 Task: Create a blank project ArchBridge with privacy Public and default view as List and in the team Taskers . Create three sections in the project as To-Do, Doing and Done
Action: Mouse moved to (692, 371)
Screenshot: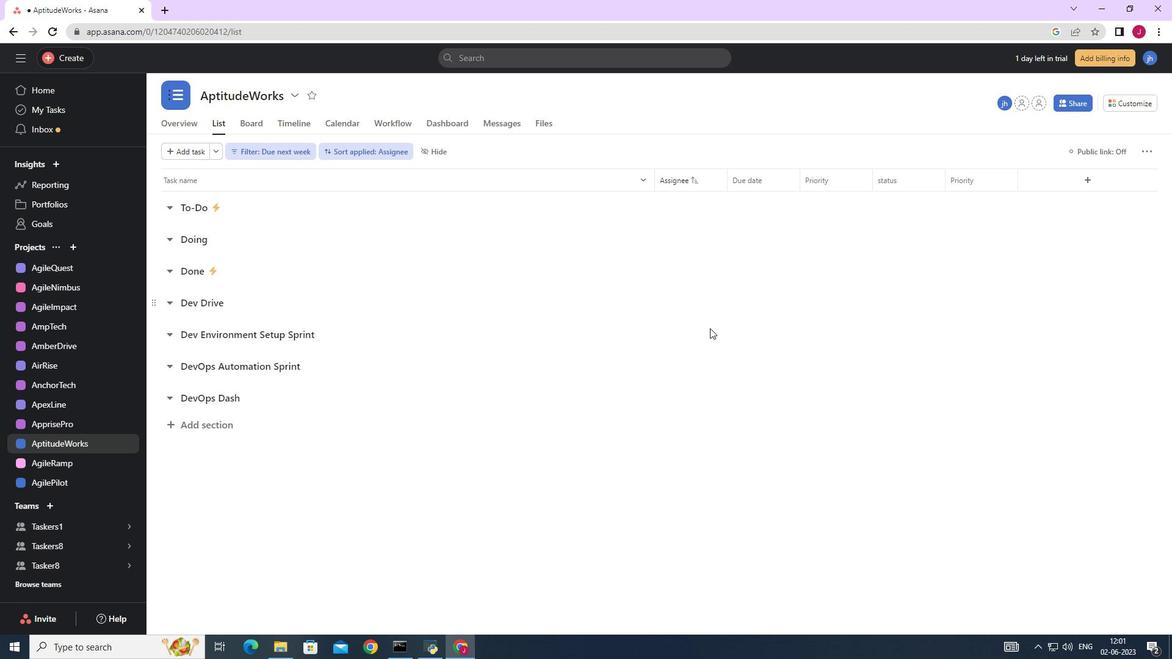 
Action: Mouse scrolled (692, 372) with delta (0, 0)
Screenshot: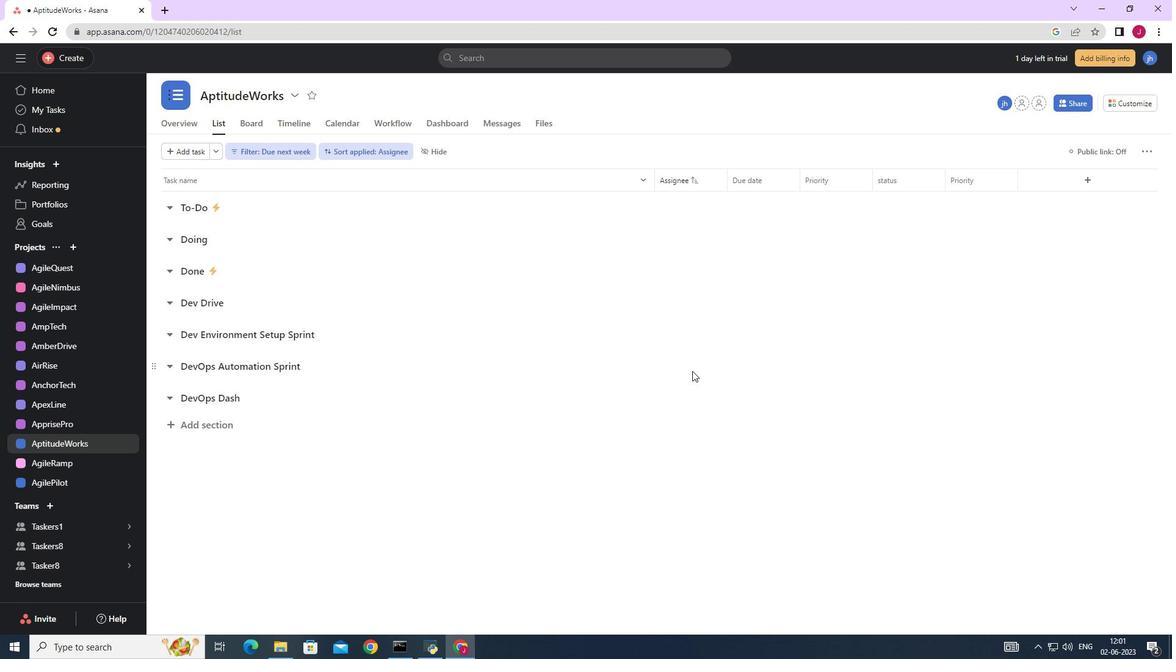 
Action: Mouse scrolled (692, 372) with delta (0, 0)
Screenshot: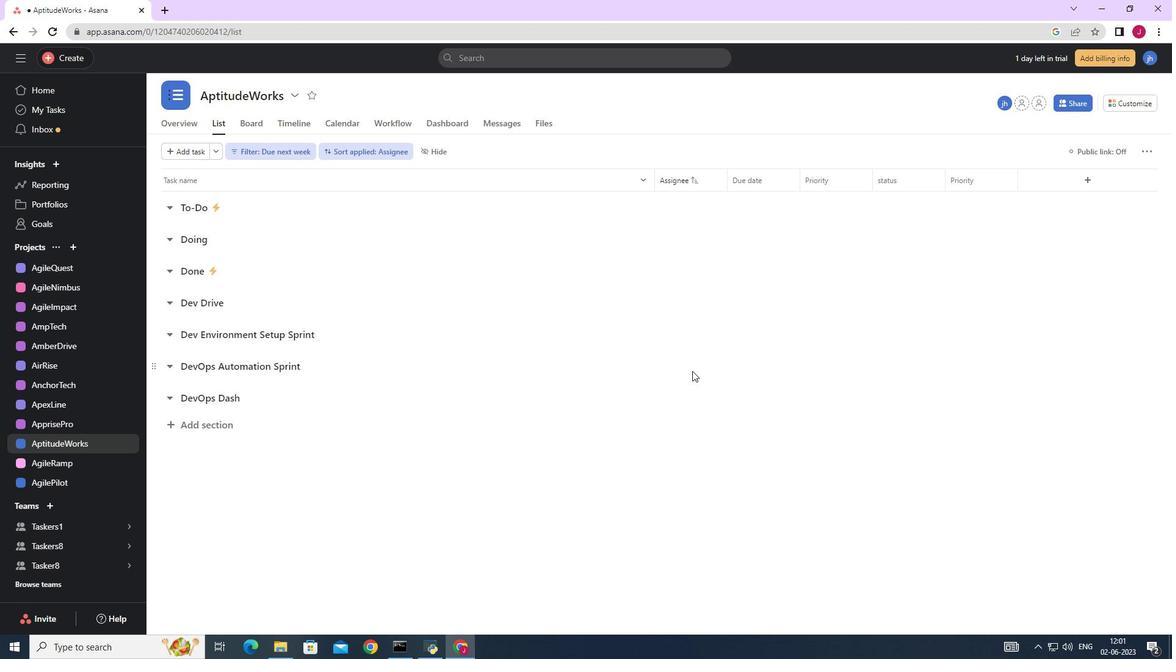 
Action: Mouse scrolled (692, 372) with delta (0, 0)
Screenshot: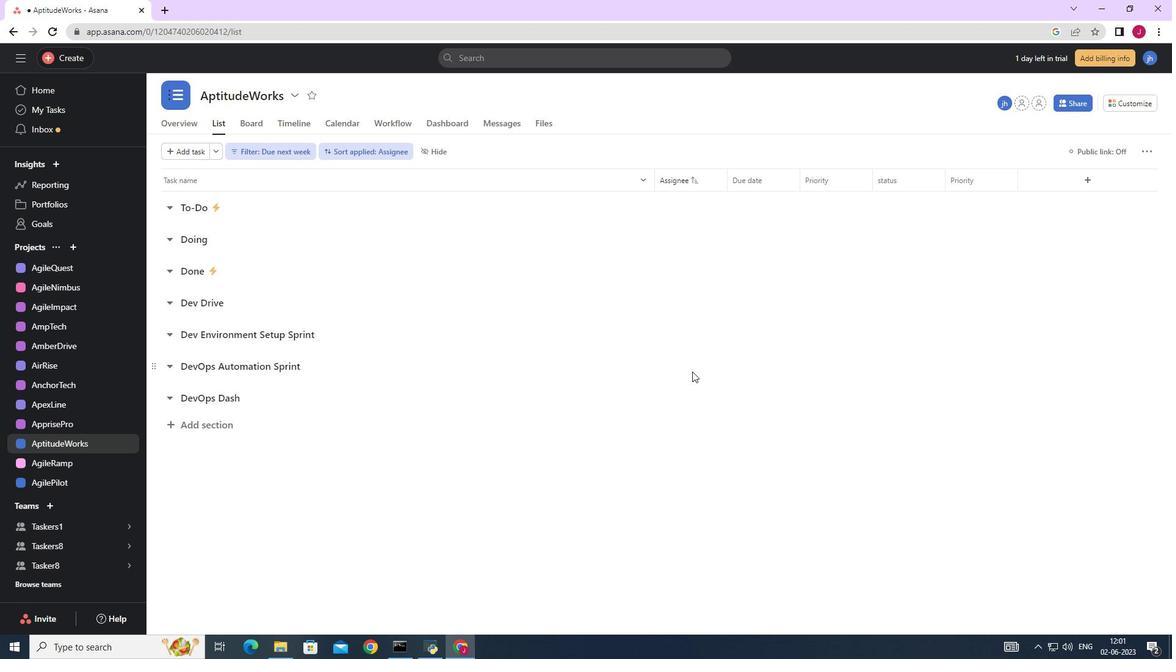 
Action: Mouse moved to (75, 245)
Screenshot: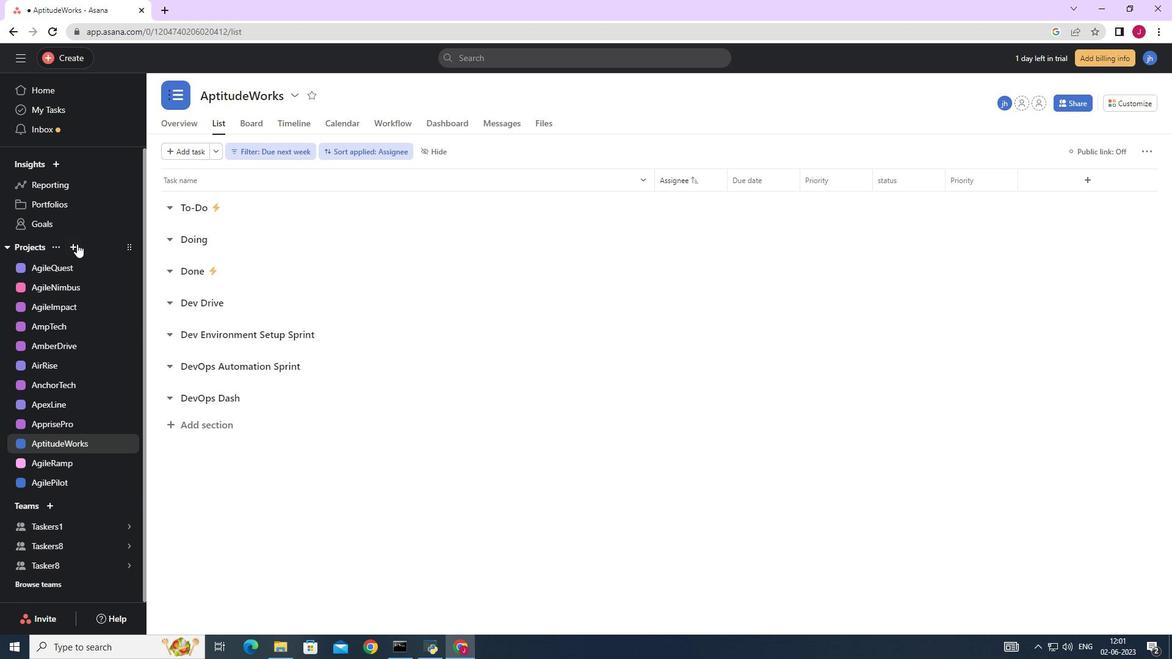 
Action: Mouse pressed left at (75, 245)
Screenshot: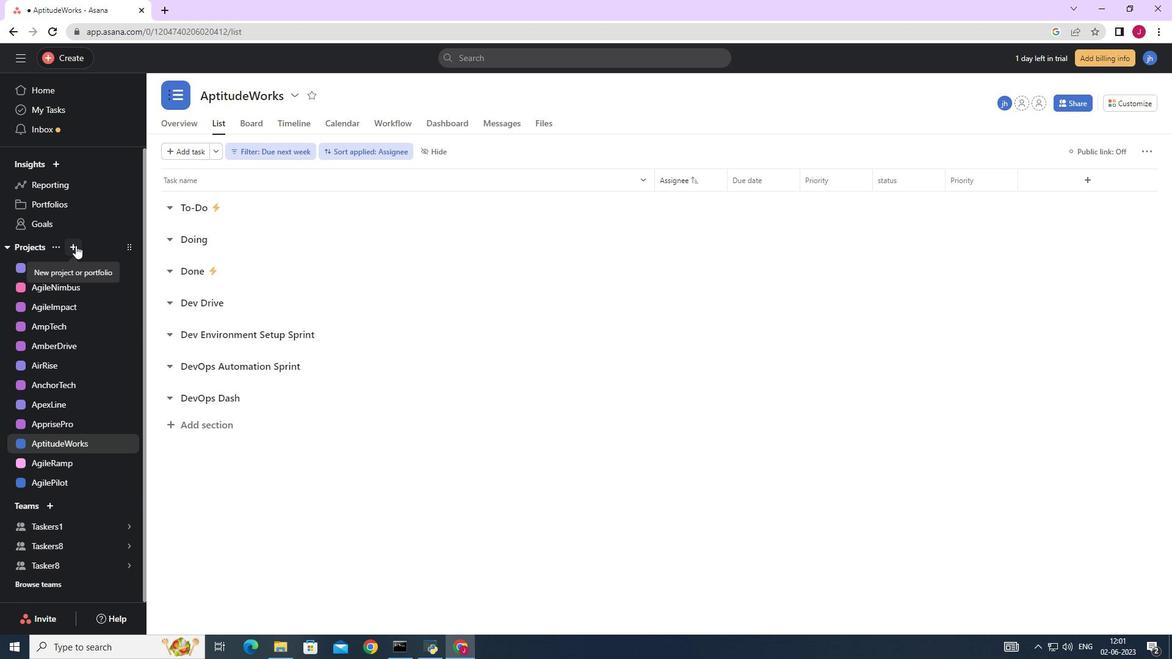 
Action: Mouse moved to (118, 271)
Screenshot: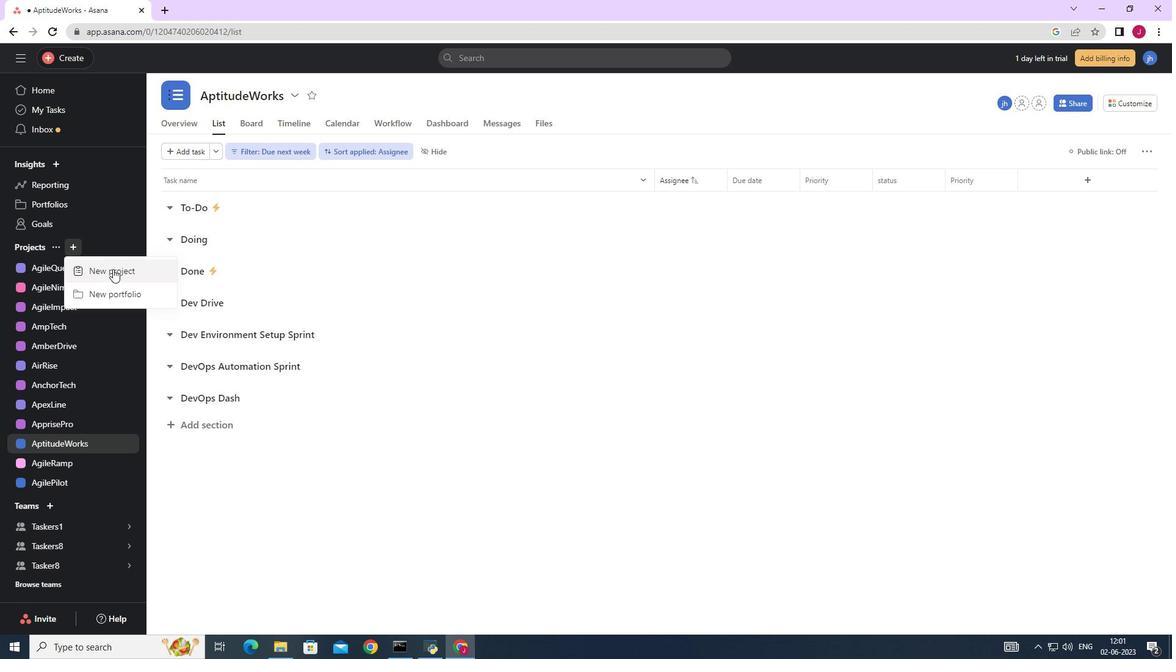 
Action: Mouse pressed left at (118, 271)
Screenshot: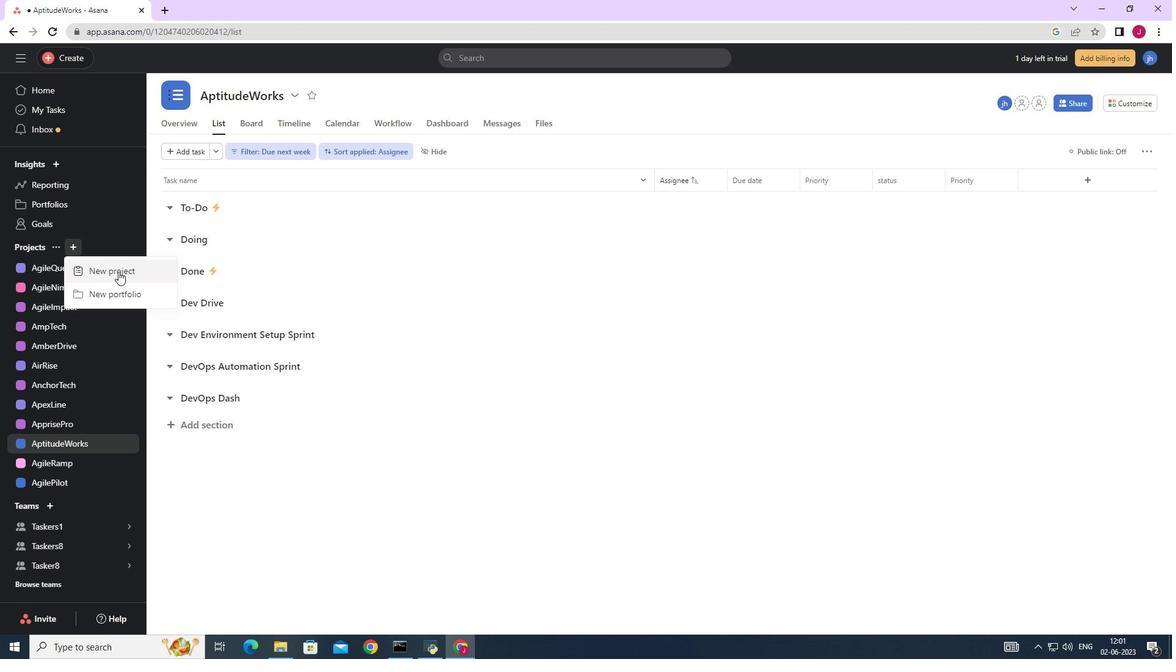 
Action: Mouse moved to (491, 250)
Screenshot: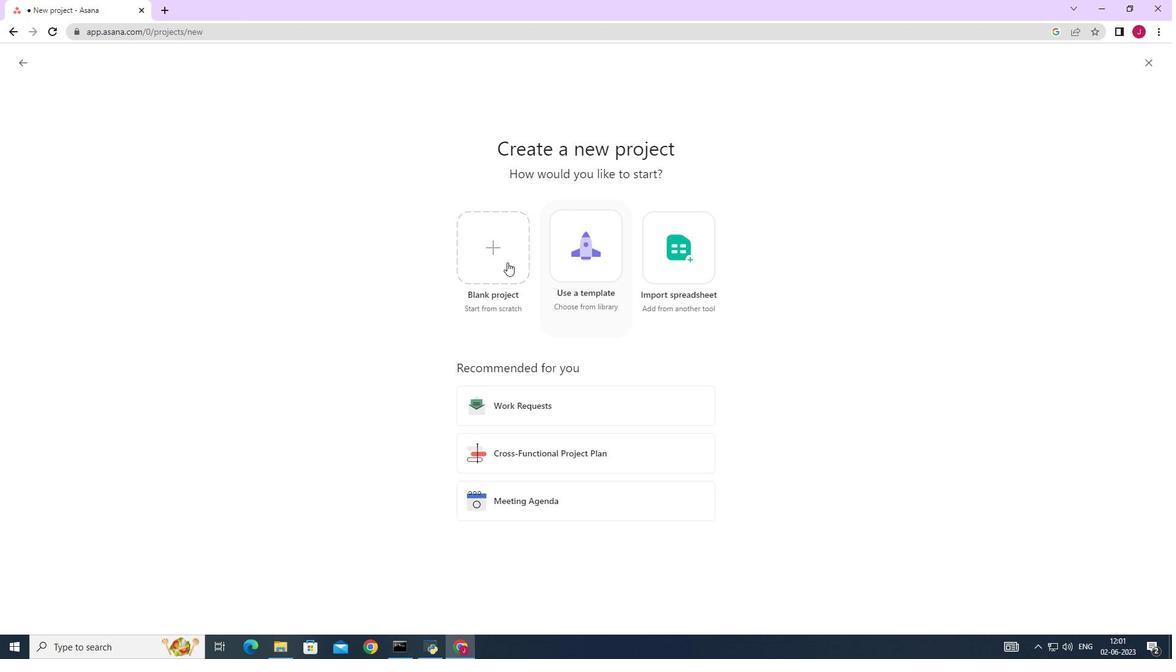 
Action: Mouse pressed left at (491, 250)
Screenshot: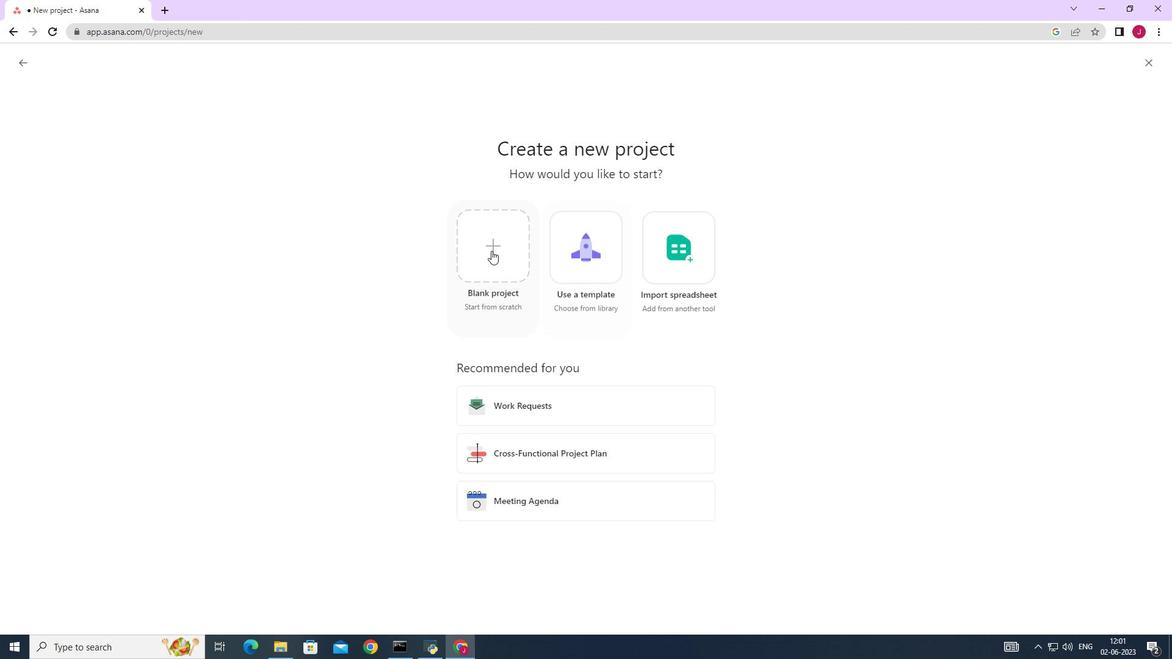 
Action: Mouse moved to (317, 151)
Screenshot: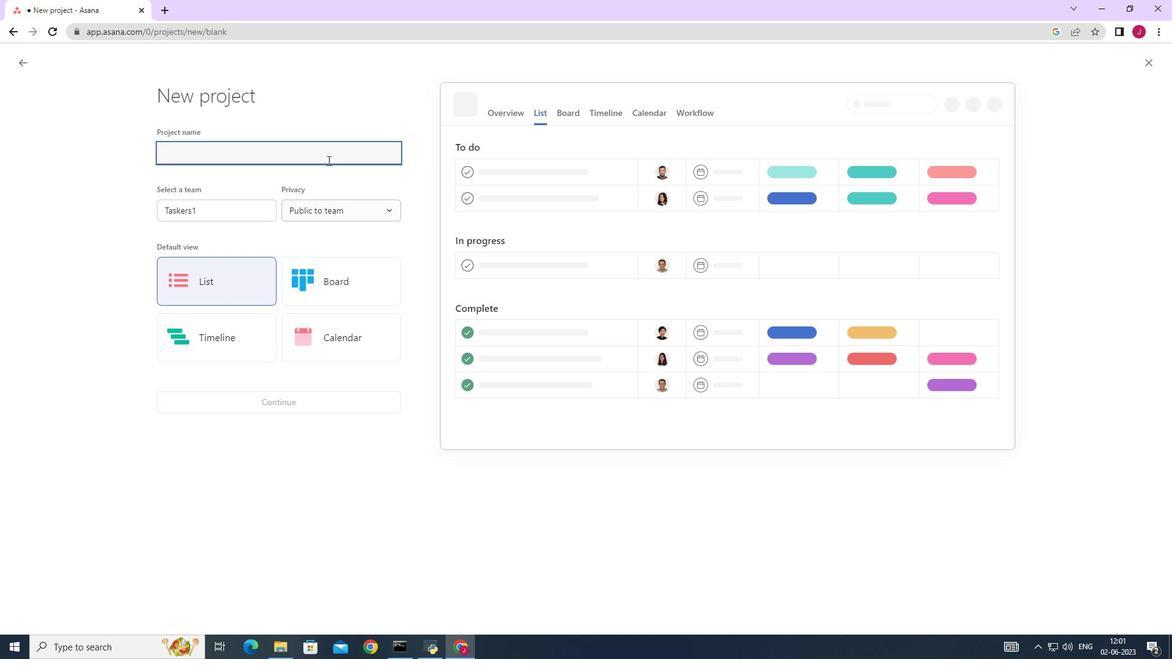 
Action: Key pressed <Key.caps_lock>A<Key.caps_lock>rch<Key.space><Key.backspace><Key.caps_lock>B<Key.caps_lock>ridge
Screenshot: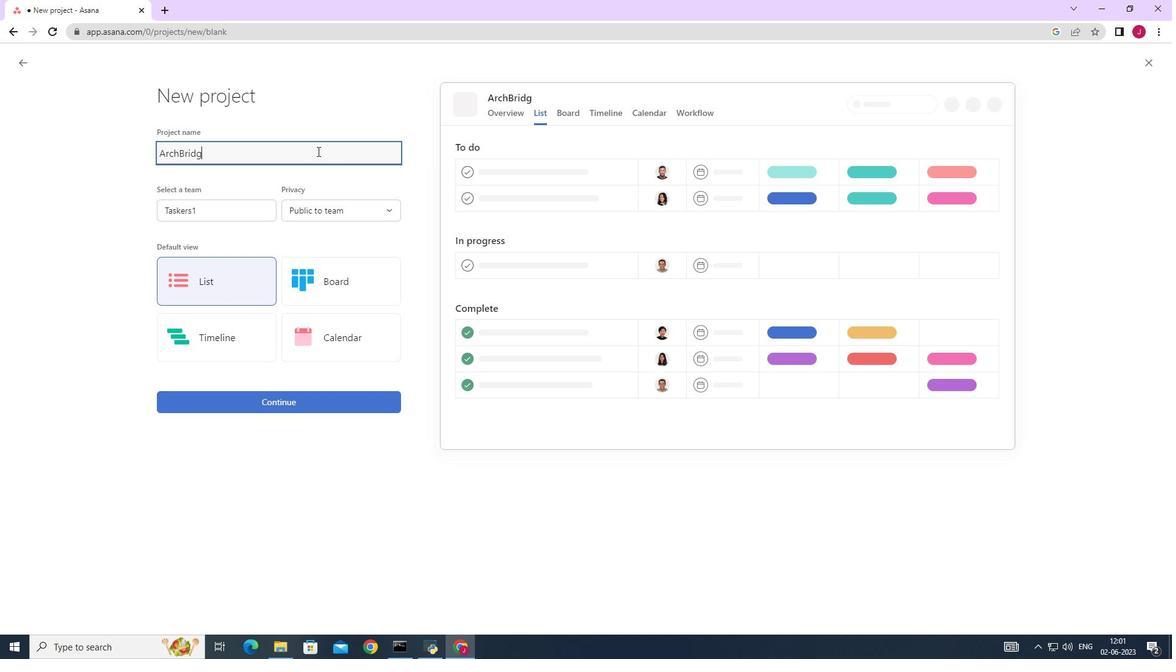 
Action: Mouse moved to (225, 210)
Screenshot: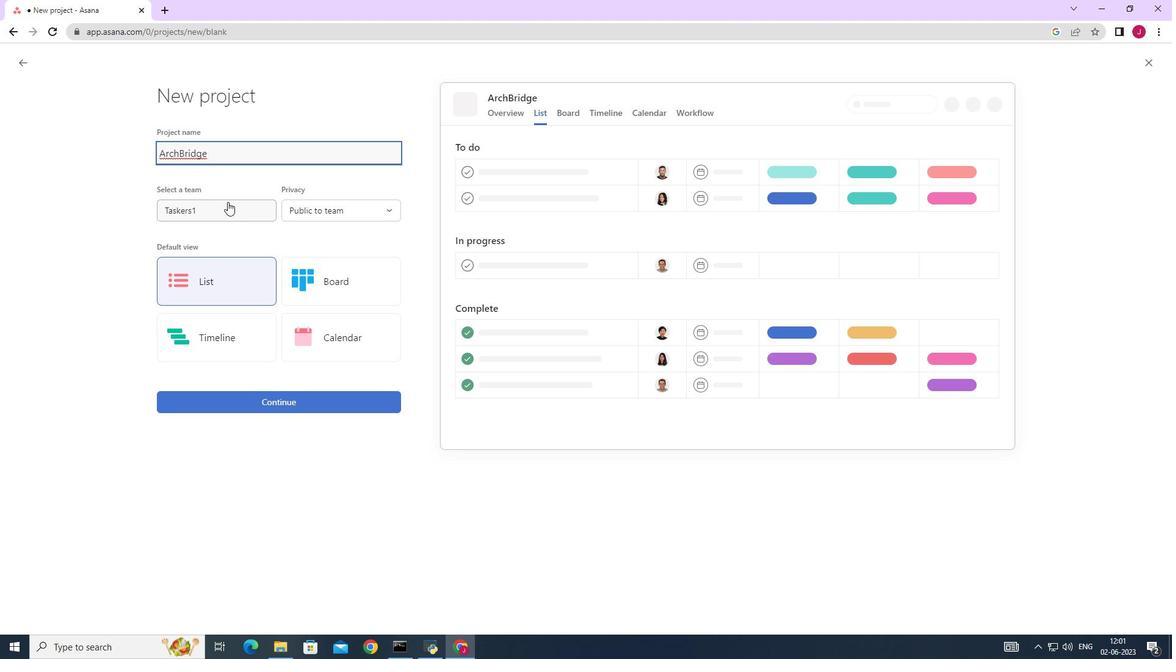 
Action: Mouse pressed left at (225, 210)
Screenshot: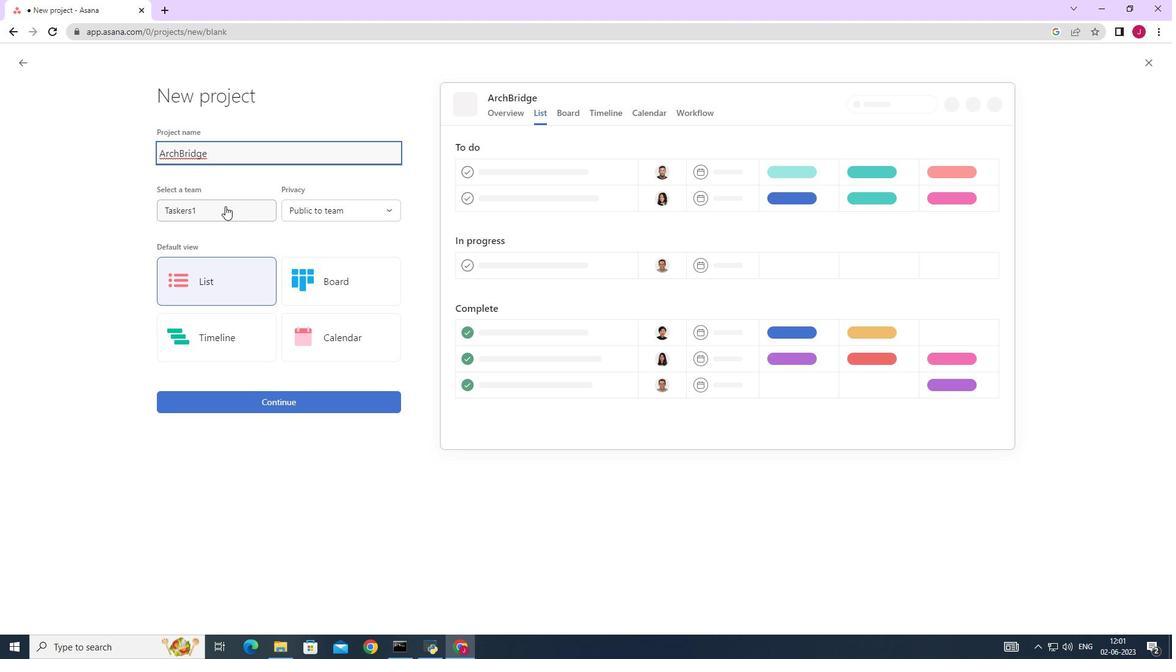 
Action: Mouse moved to (318, 207)
Screenshot: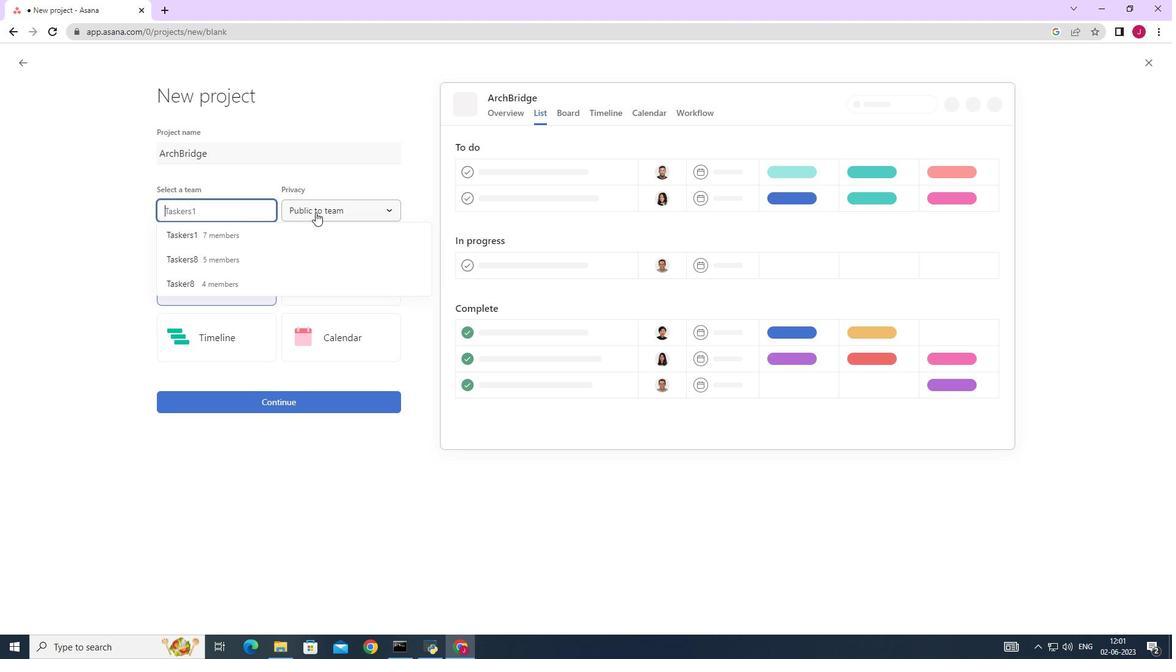
Action: Mouse pressed left at (318, 207)
Screenshot: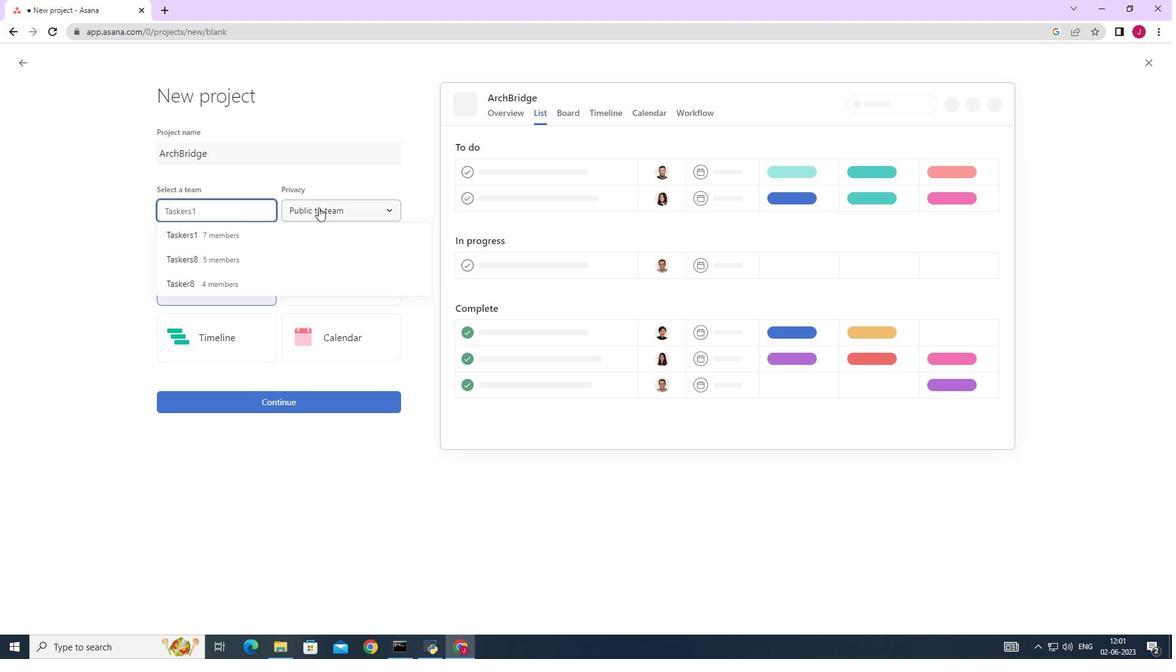
Action: Mouse moved to (249, 294)
Screenshot: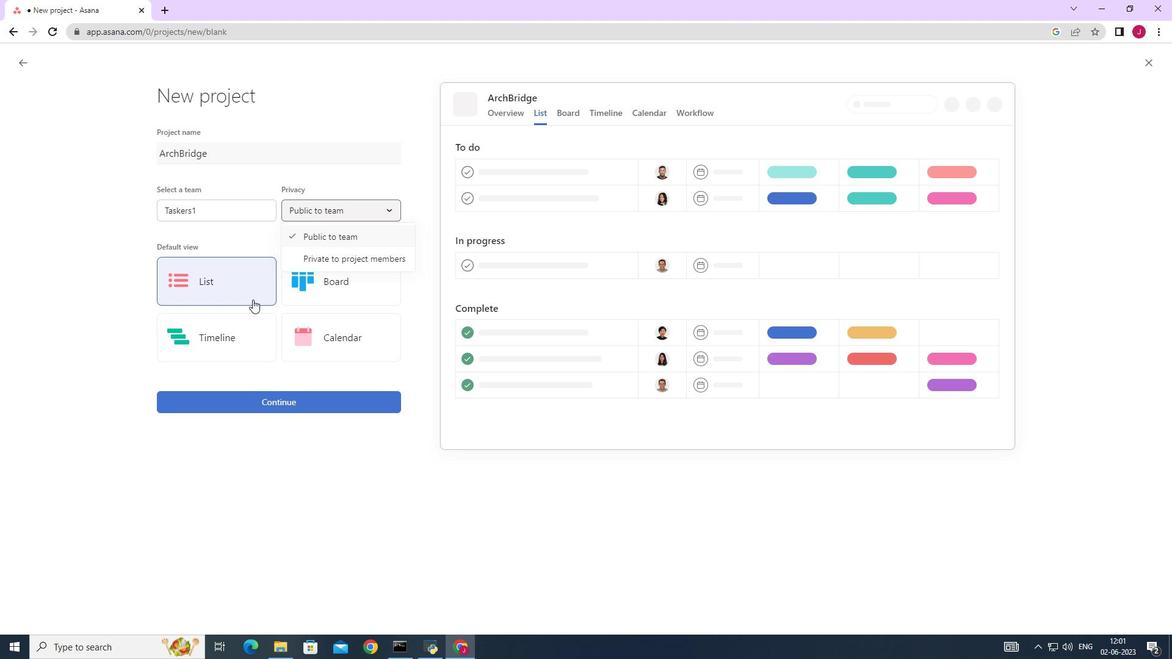 
Action: Mouse pressed left at (249, 294)
Screenshot: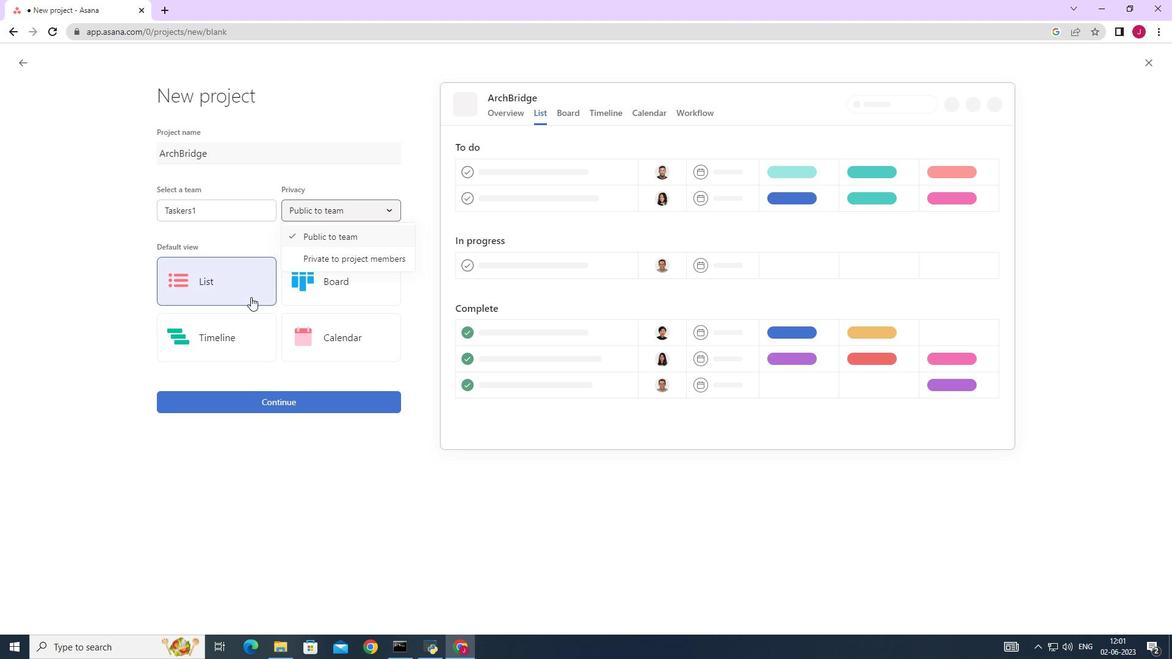 
Action: Mouse moved to (292, 397)
Screenshot: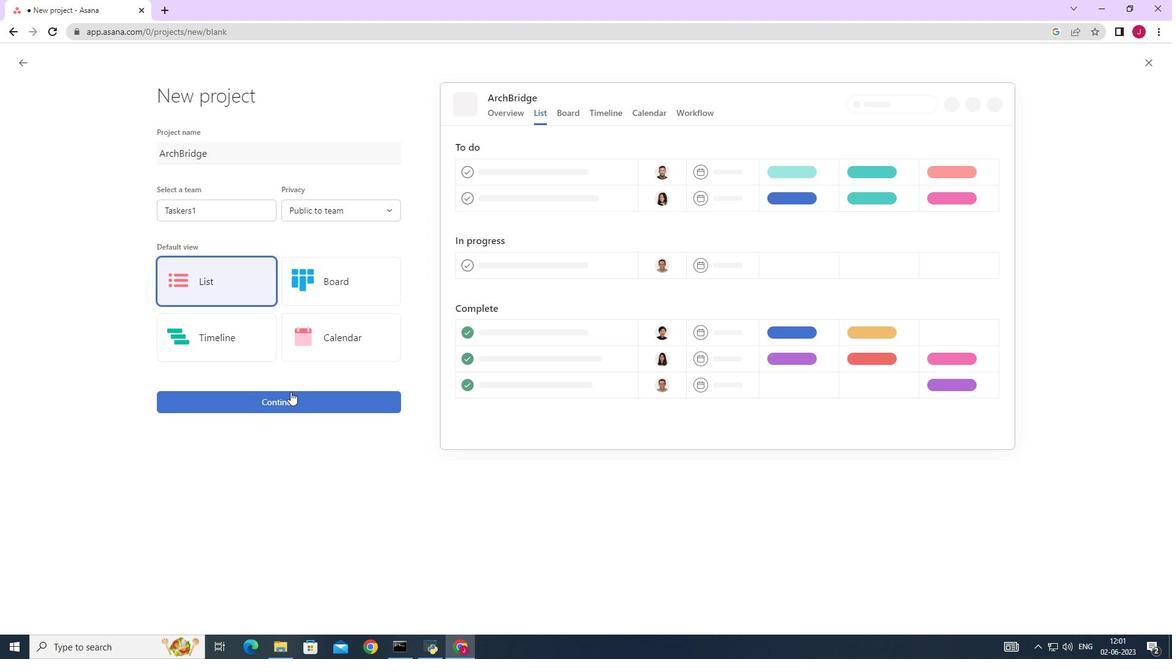 
Action: Mouse pressed left at (292, 397)
Screenshot: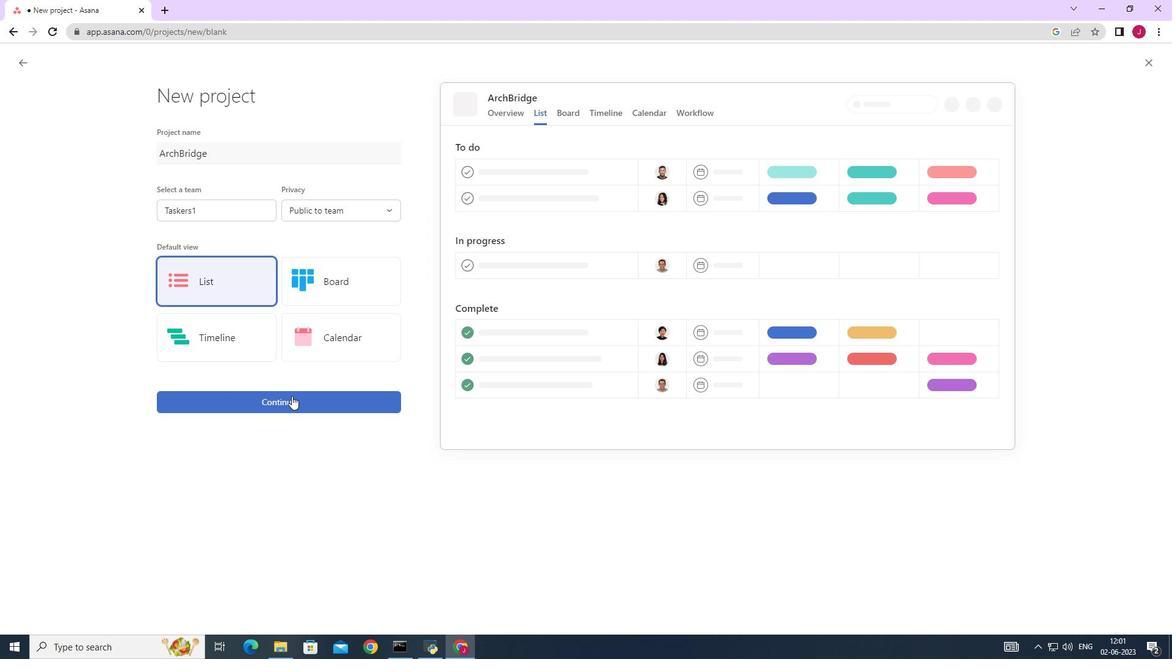 
Action: Mouse moved to (292, 323)
Screenshot: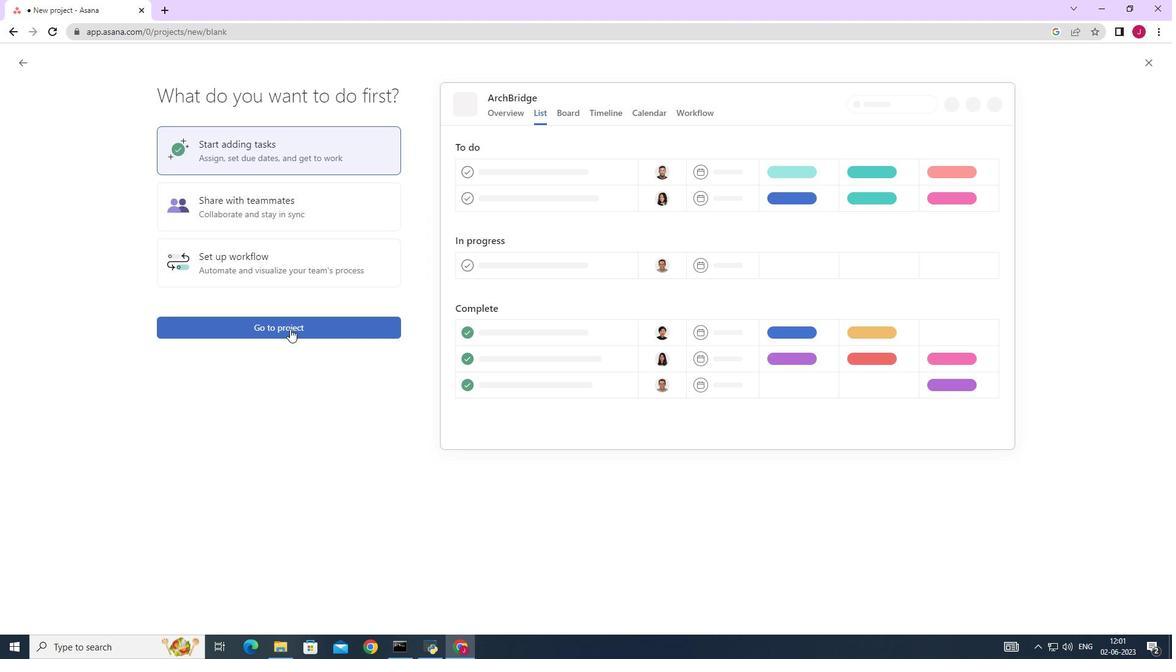 
Action: Mouse pressed left at (292, 323)
Screenshot: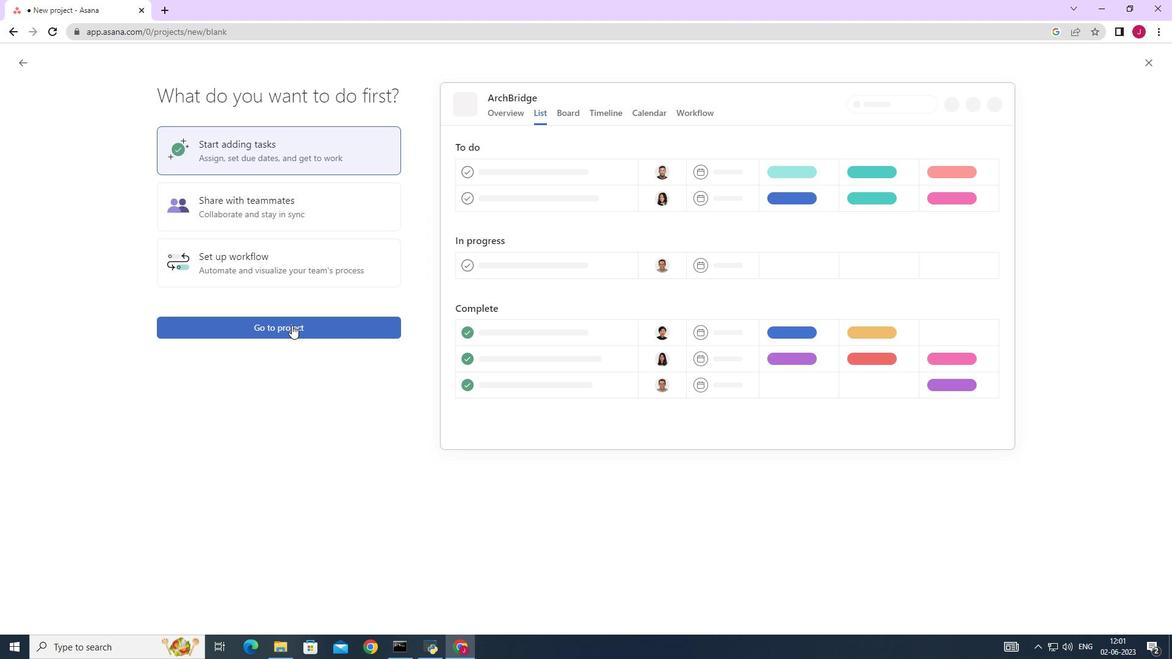 
Action: Mouse moved to (200, 264)
Screenshot: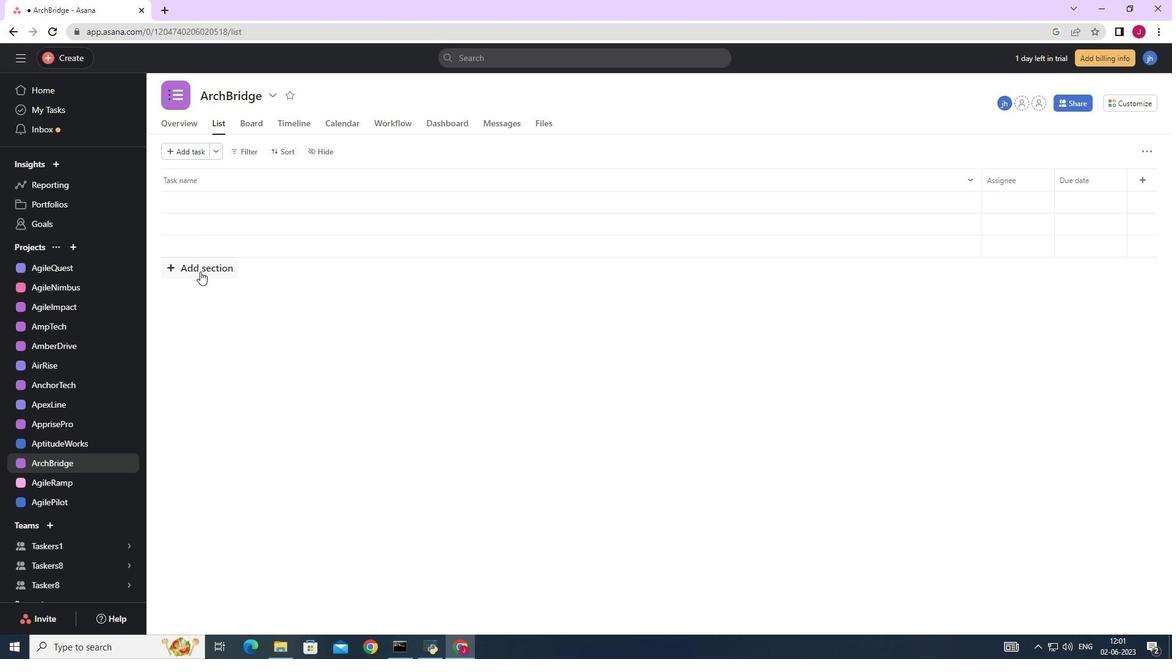 
Action: Mouse pressed left at (200, 264)
Screenshot: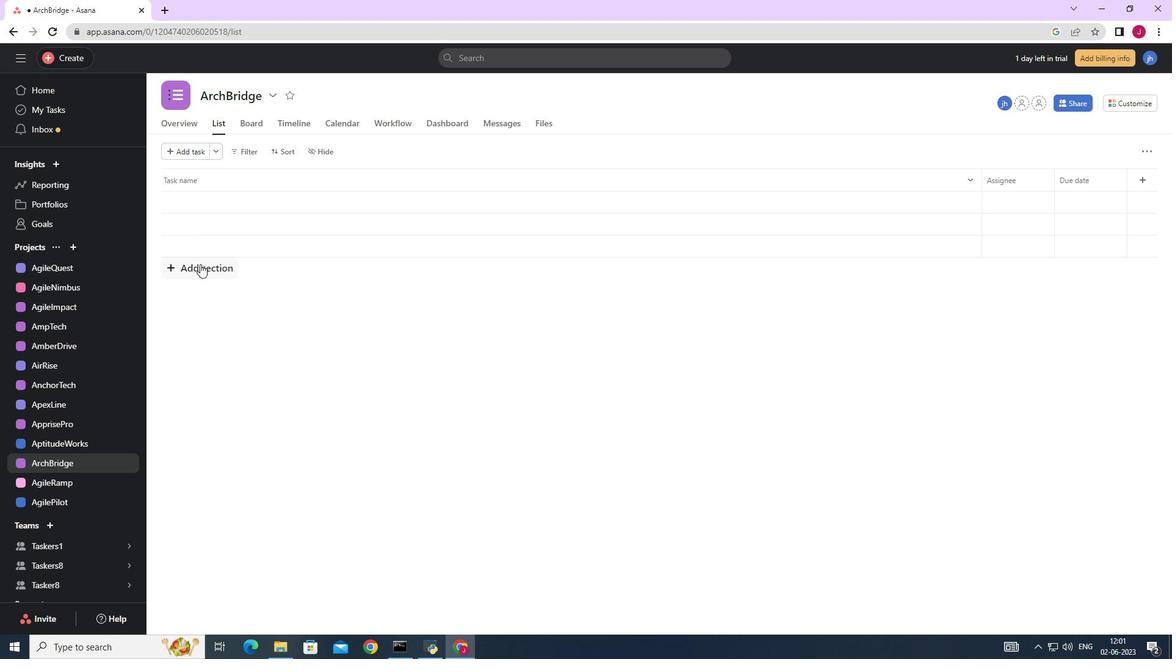 
Action: Mouse moved to (207, 253)
Screenshot: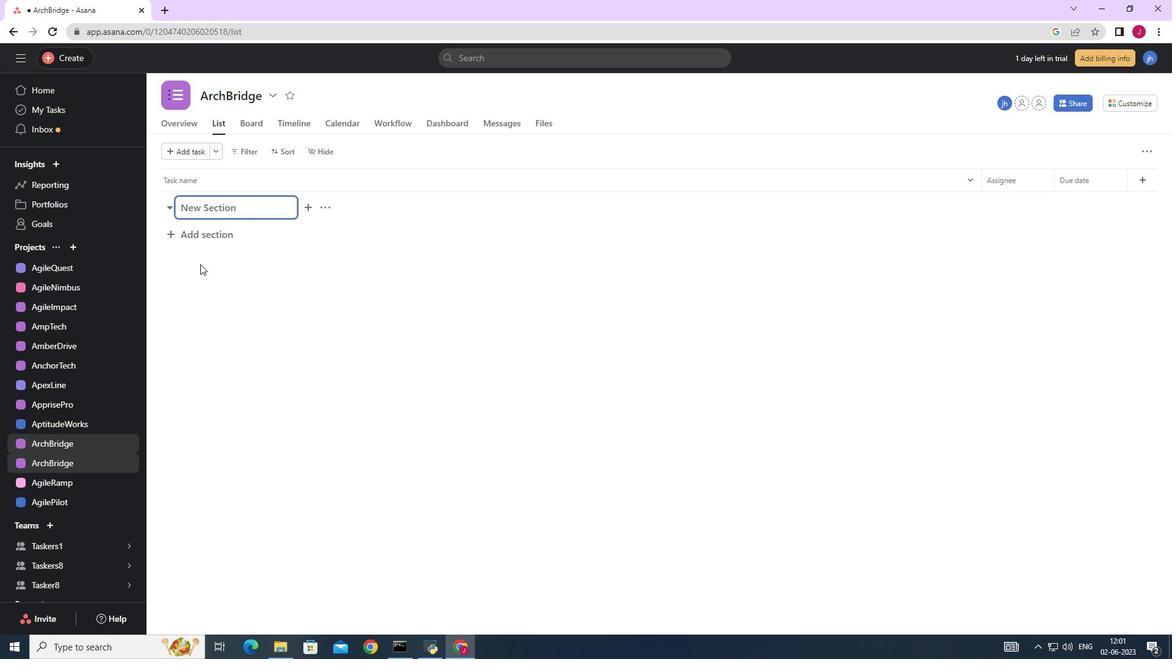 
Action: Key pressed <Key.caps_lock>T<Key.caps_lock>o-<Key.caps_lock>D<Key.caps_lock>o
Screenshot: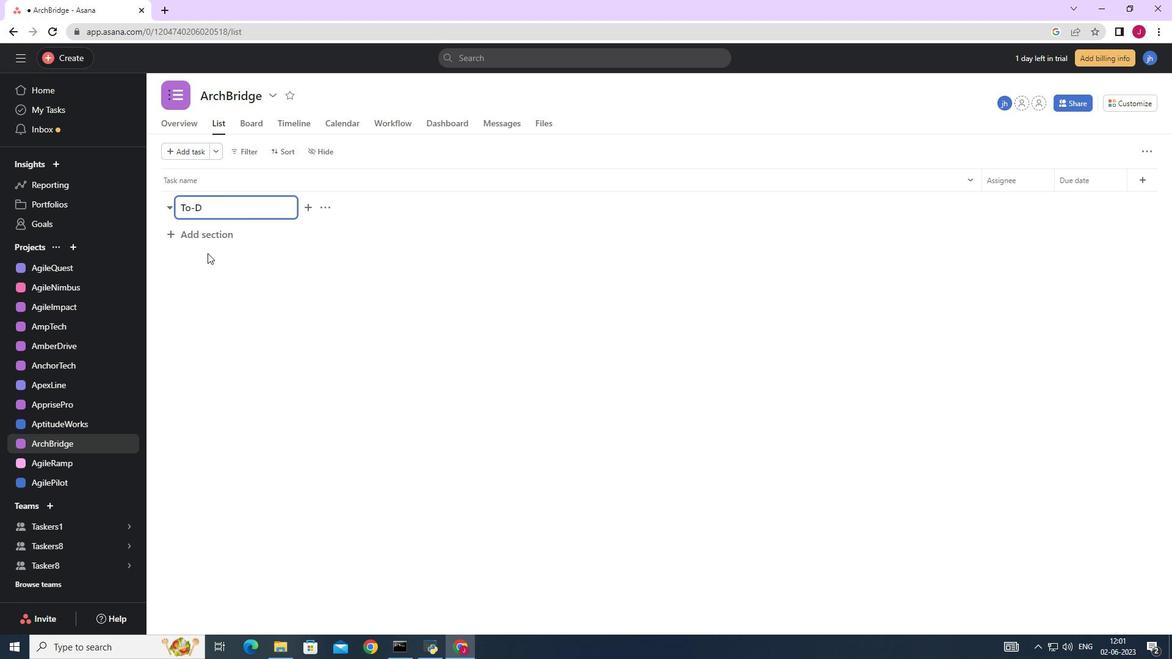 
Action: Mouse moved to (210, 233)
Screenshot: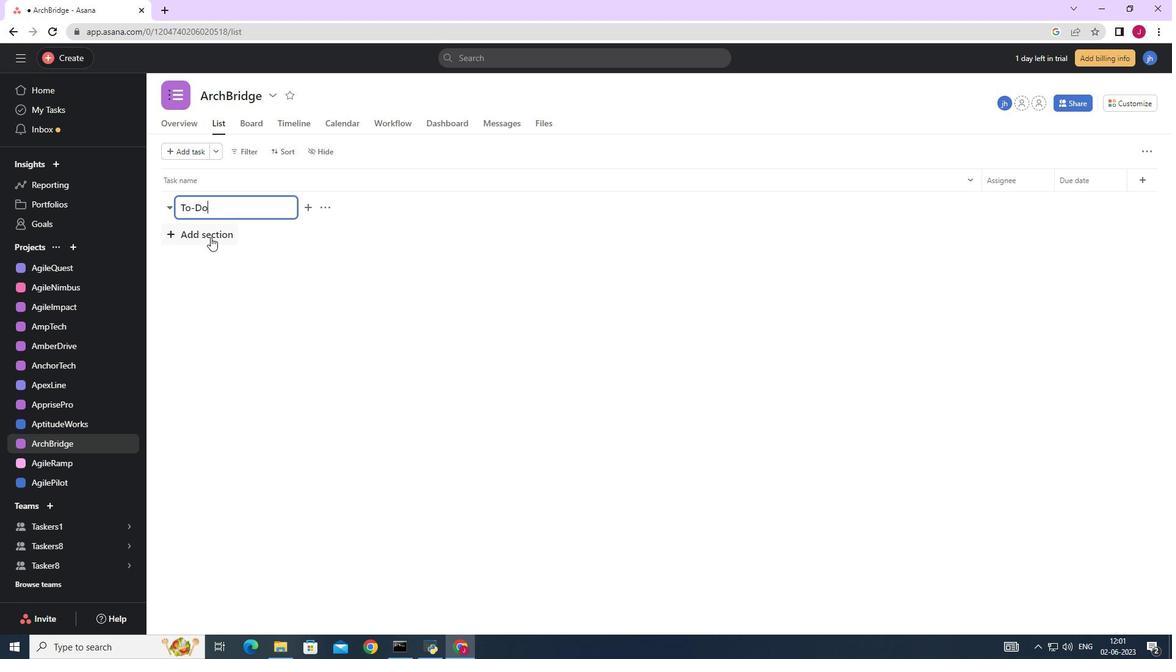 
Action: Mouse pressed left at (210, 233)
Screenshot: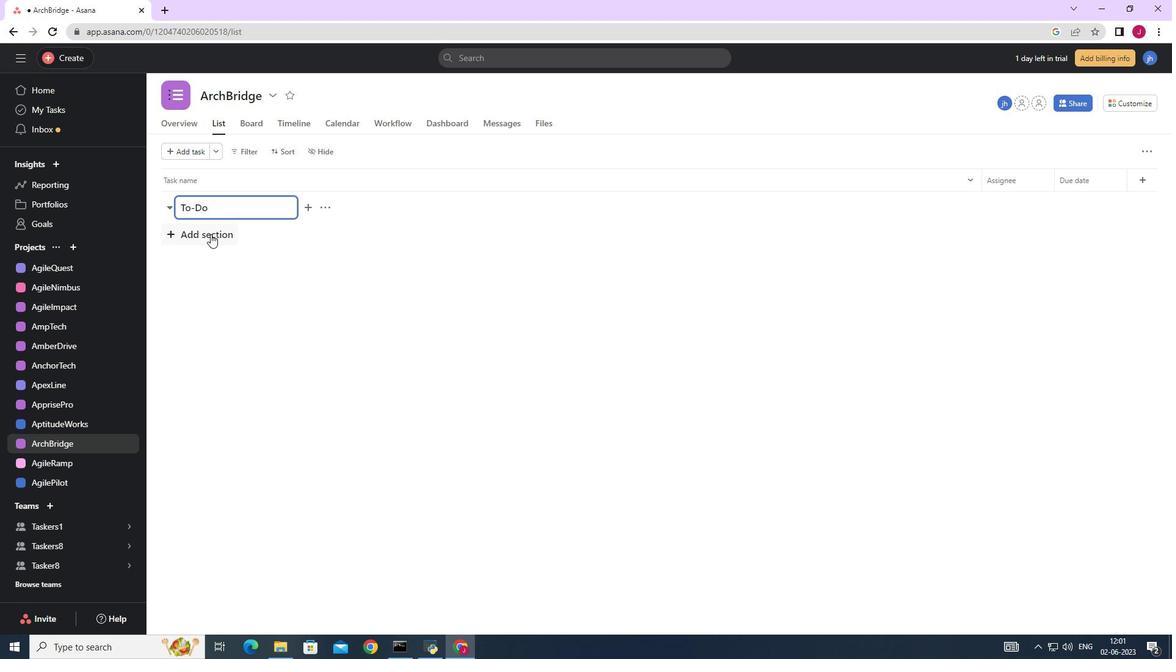 
Action: Key pressed <Key.caps_lock>D<Key.caps_lock>oing
Screenshot: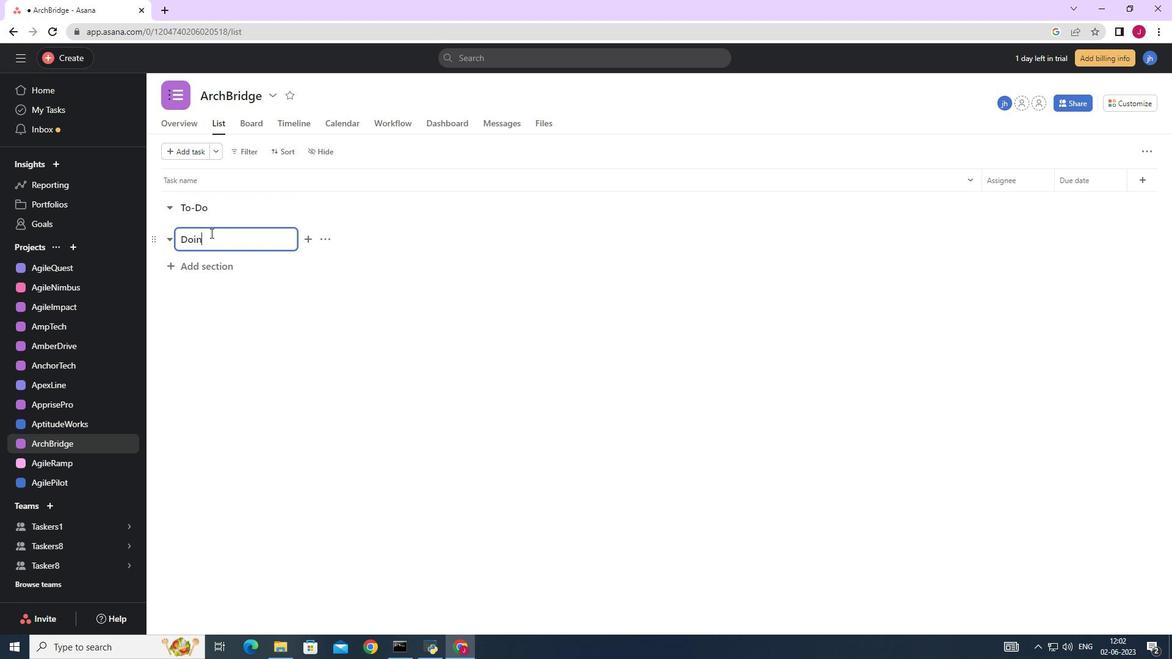 
Action: Mouse moved to (219, 266)
Screenshot: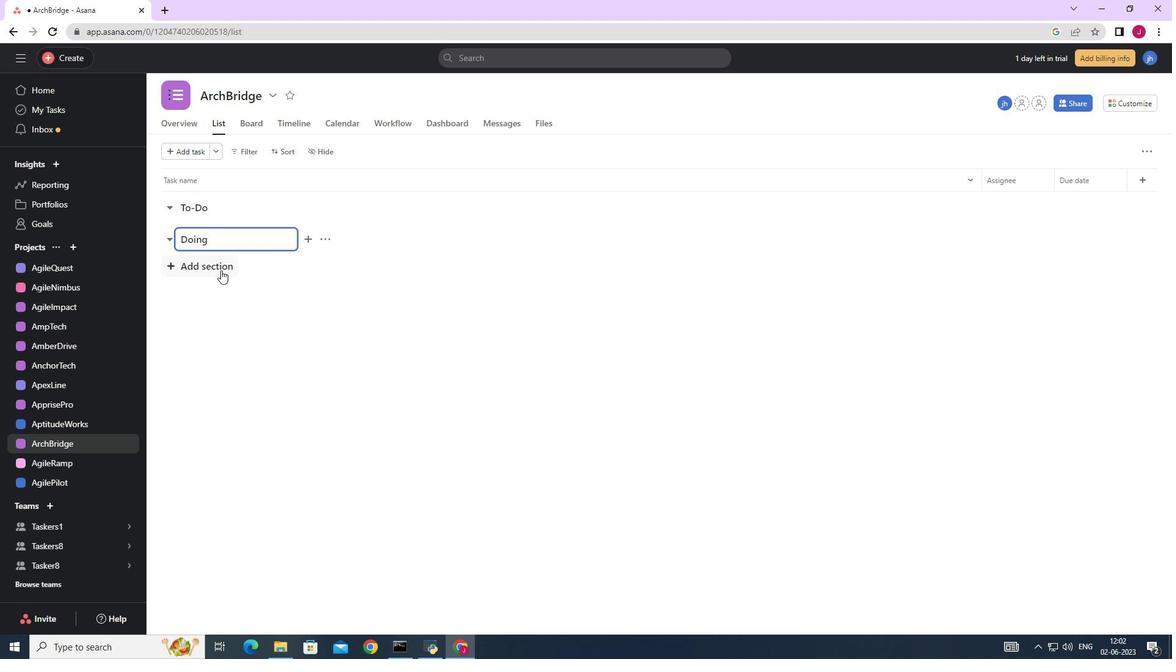 
Action: Mouse pressed left at (219, 266)
Screenshot: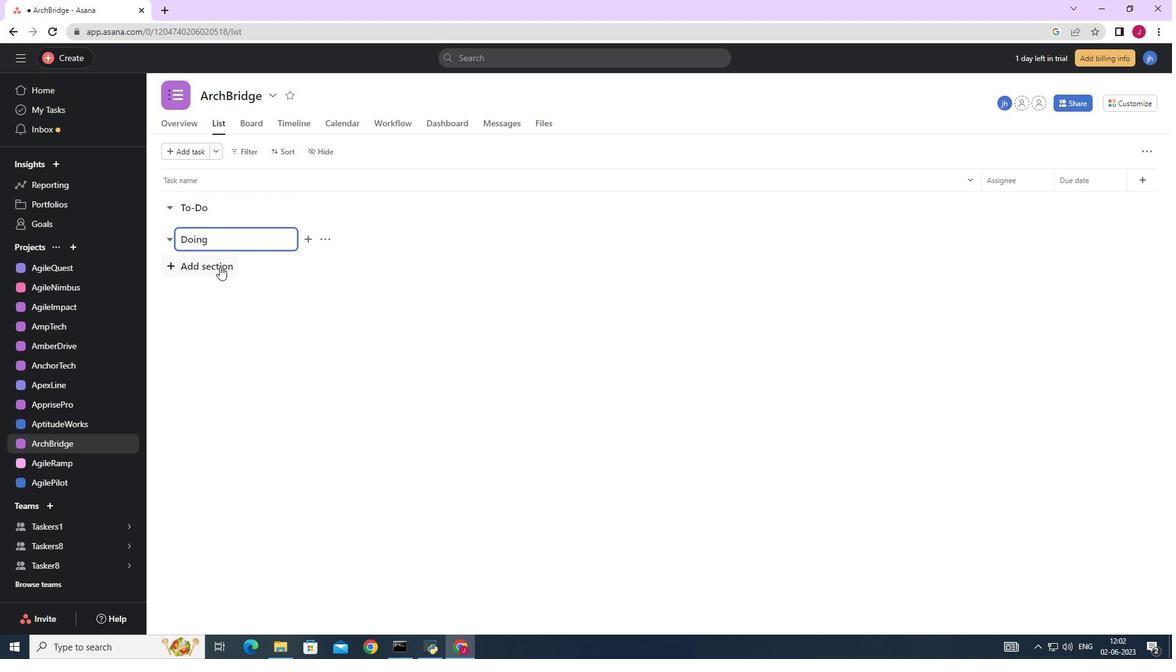
Action: Key pressed <Key.caps_lock>D<Key.caps_lock>one
Screenshot: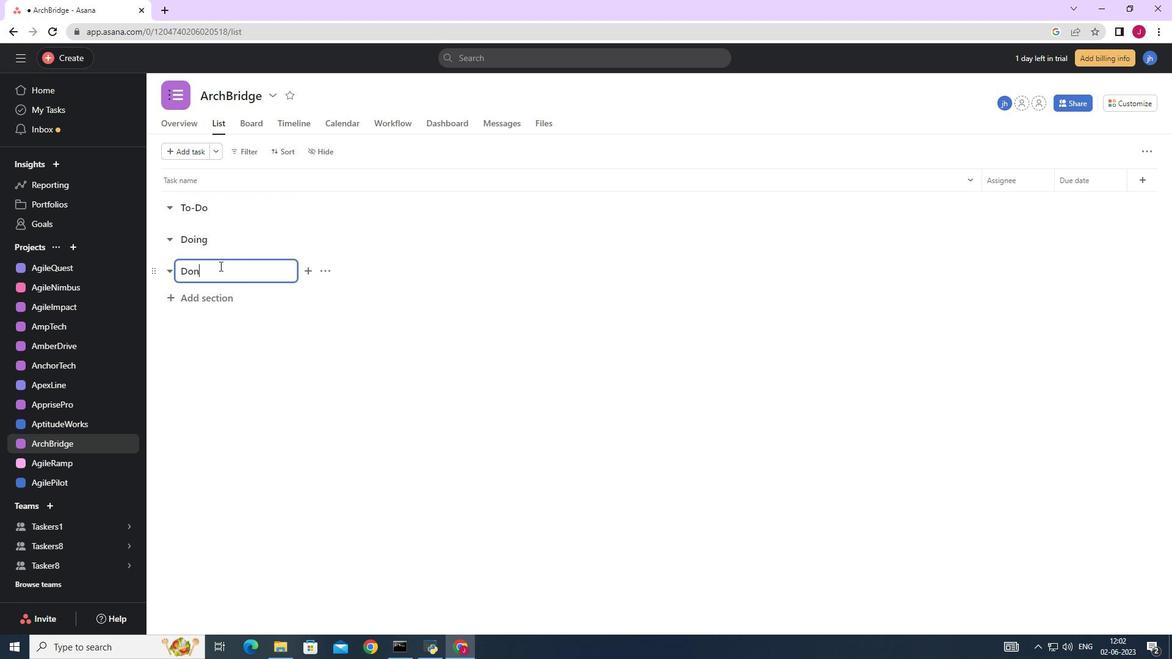 
Action: Mouse moved to (217, 302)
Screenshot: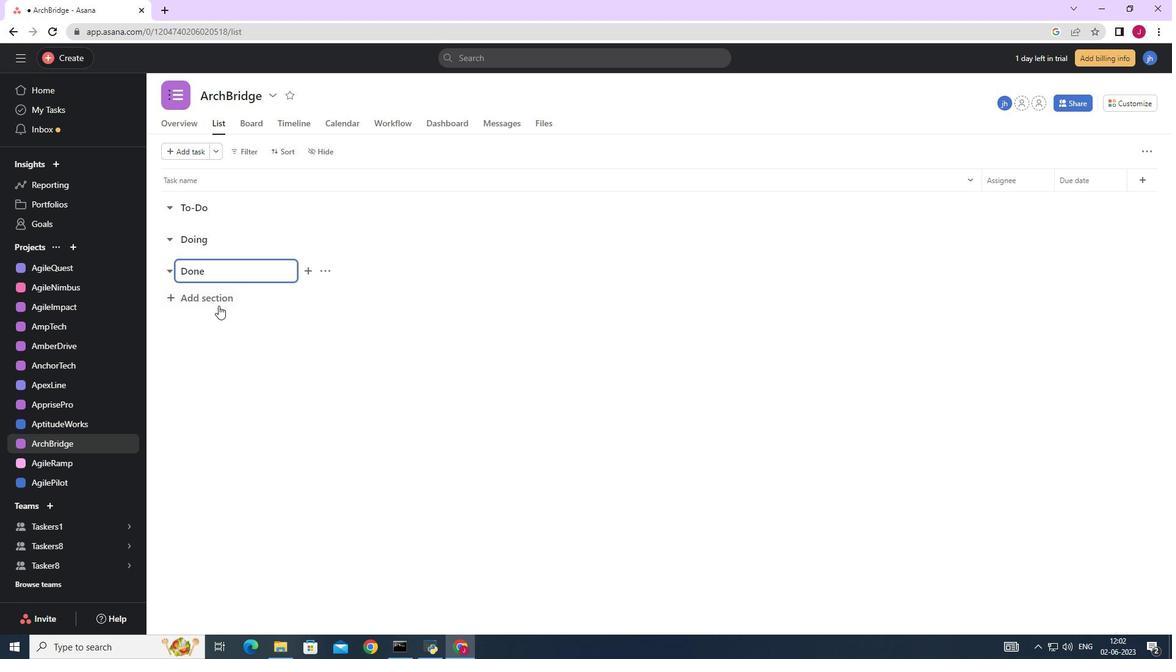 
Action: Mouse pressed left at (217, 302)
Screenshot: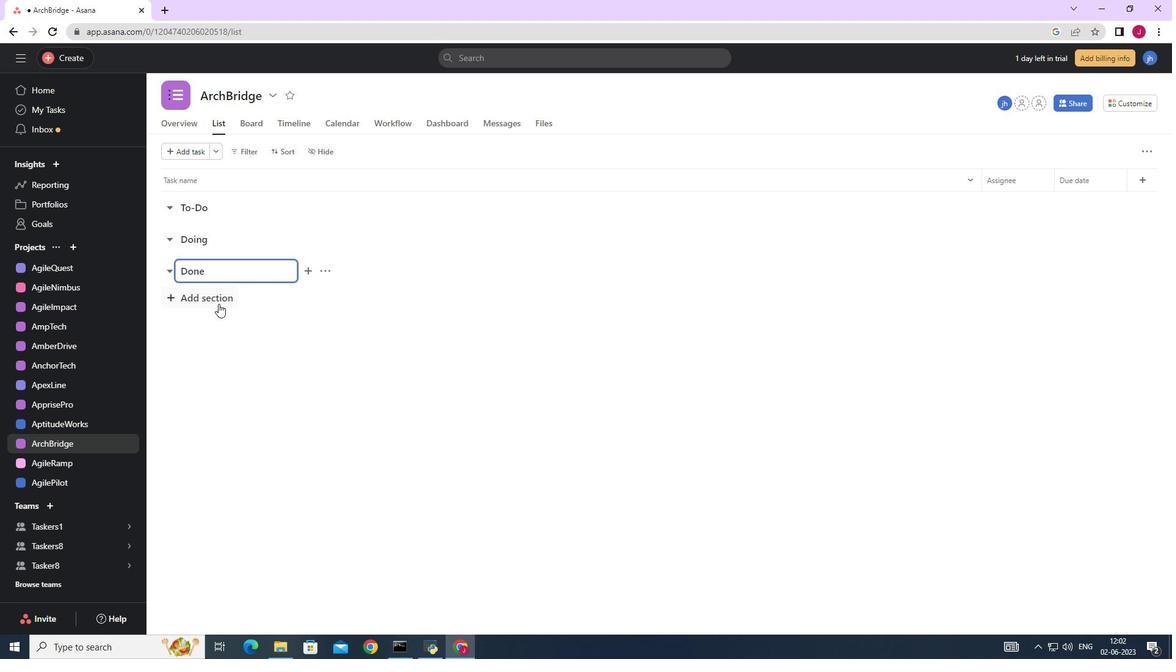 
